 Task: Set the throttling to "No Throttling" from device toolbar.
Action: Mouse moved to (1241, 34)
Screenshot: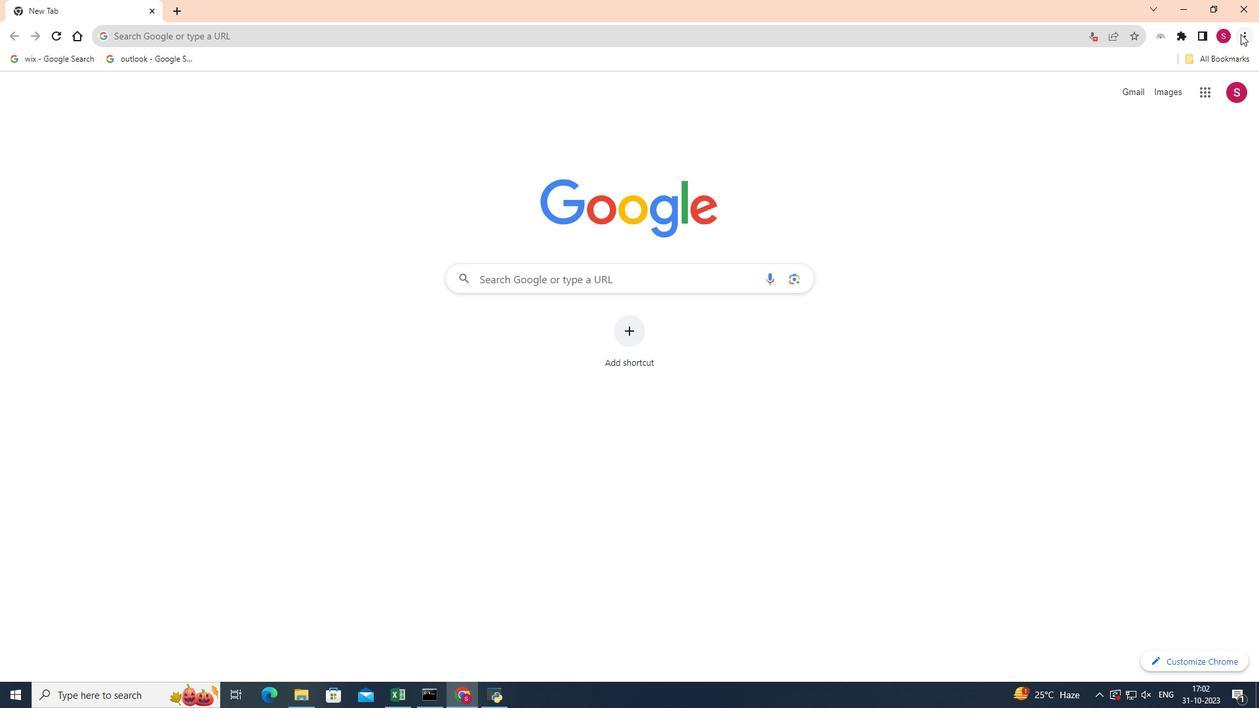 
Action: Mouse pressed left at (1241, 34)
Screenshot: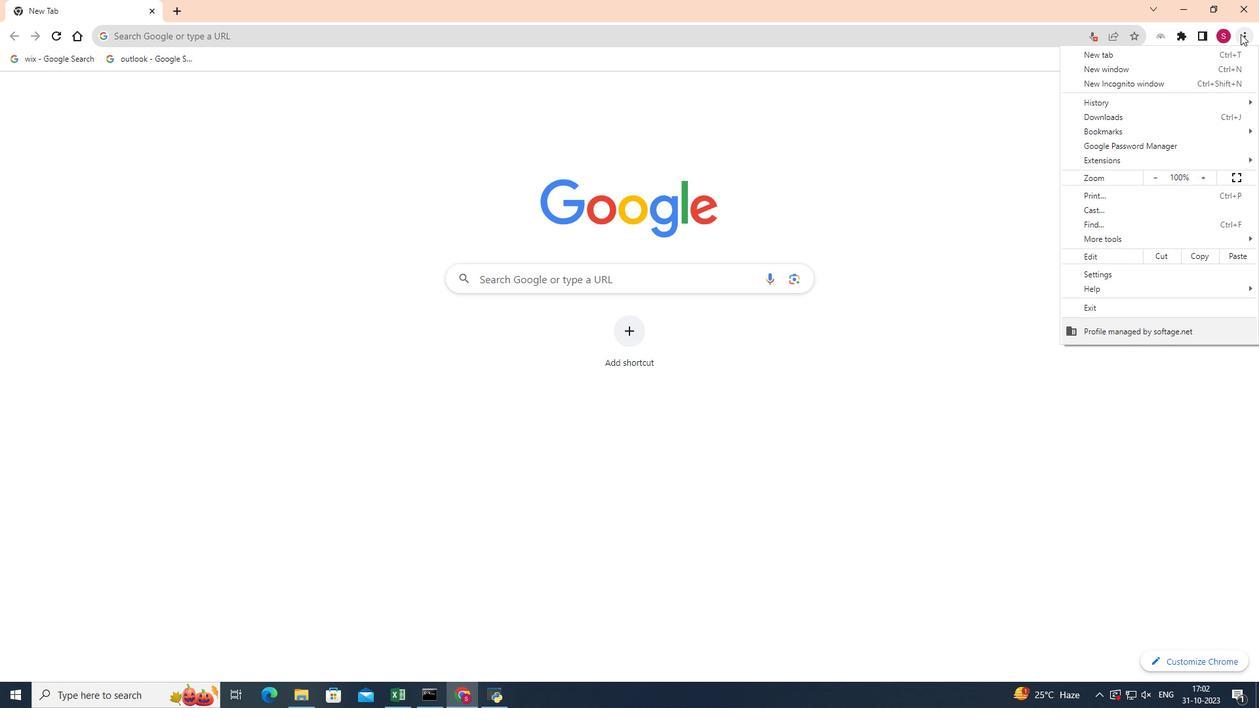 
Action: Mouse moved to (1122, 234)
Screenshot: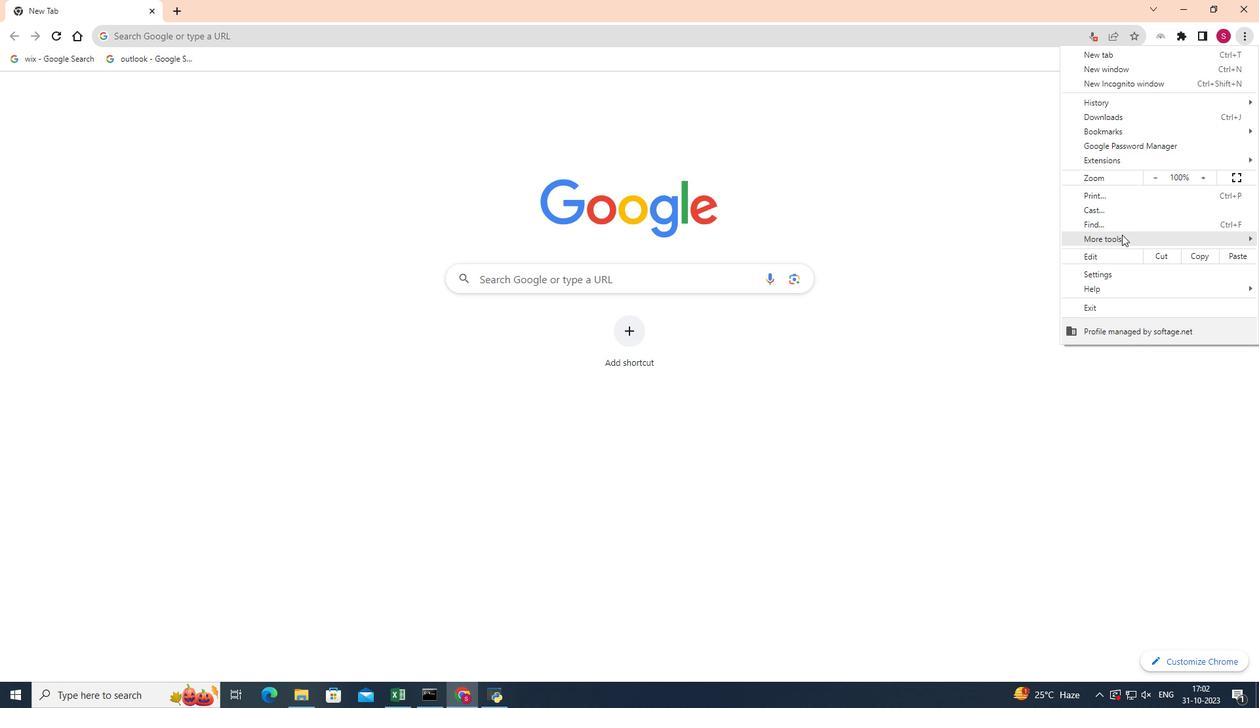 
Action: Mouse pressed left at (1122, 234)
Screenshot: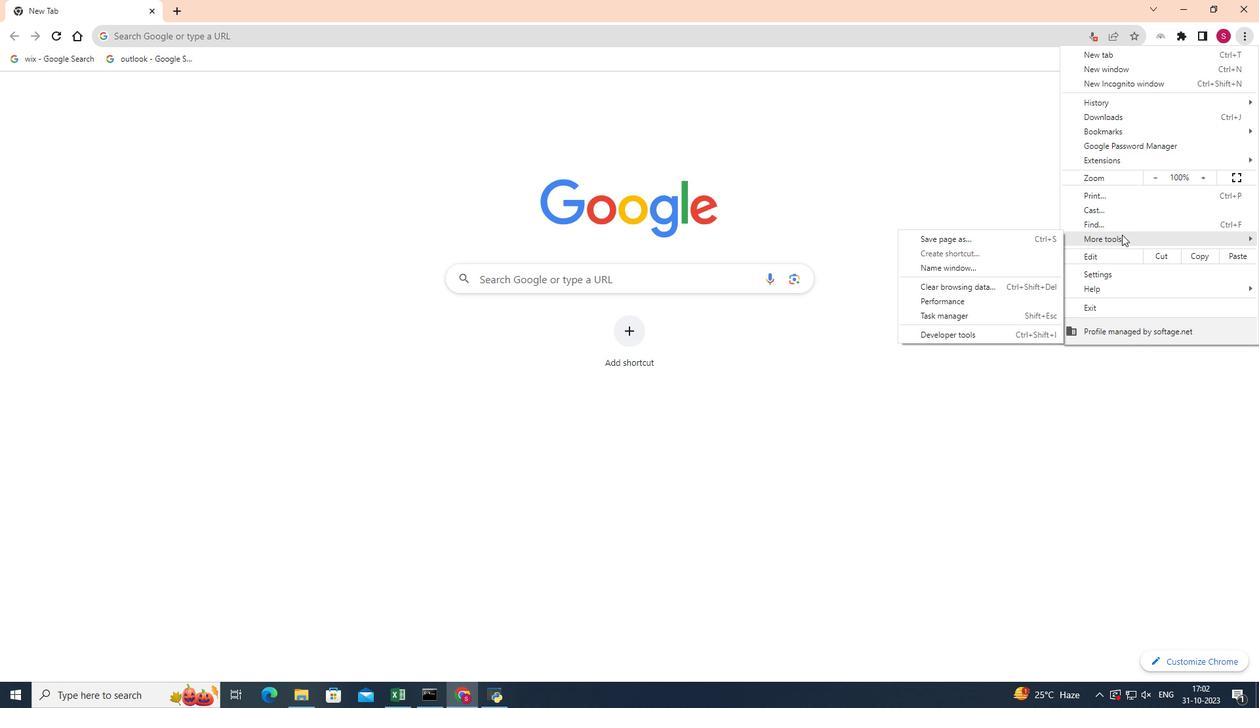 
Action: Mouse pressed left at (1122, 234)
Screenshot: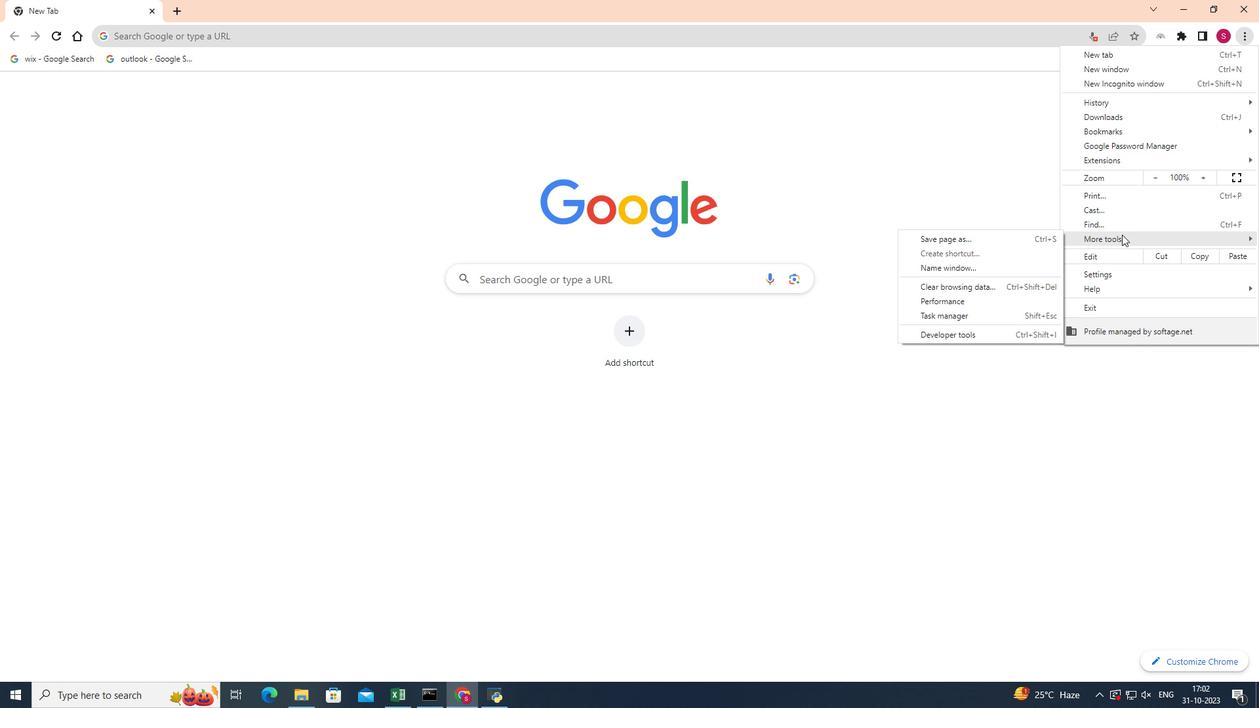 
Action: Mouse moved to (967, 330)
Screenshot: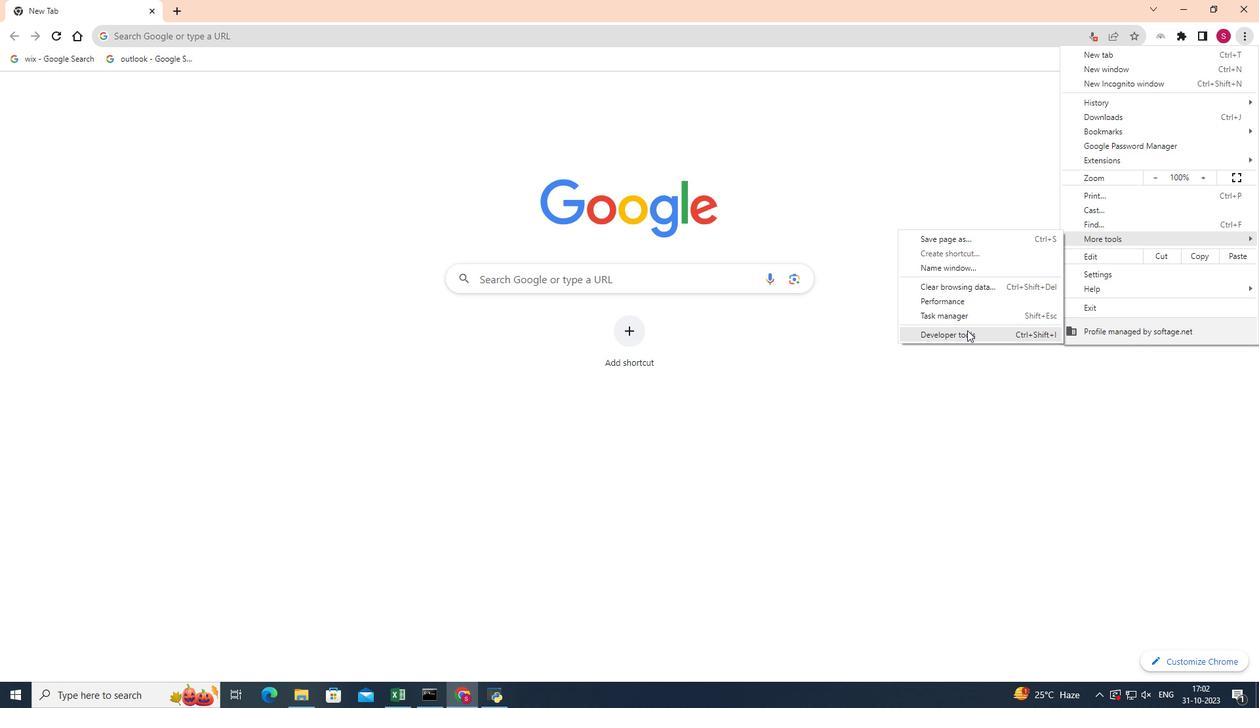 
Action: Mouse pressed left at (967, 330)
Screenshot: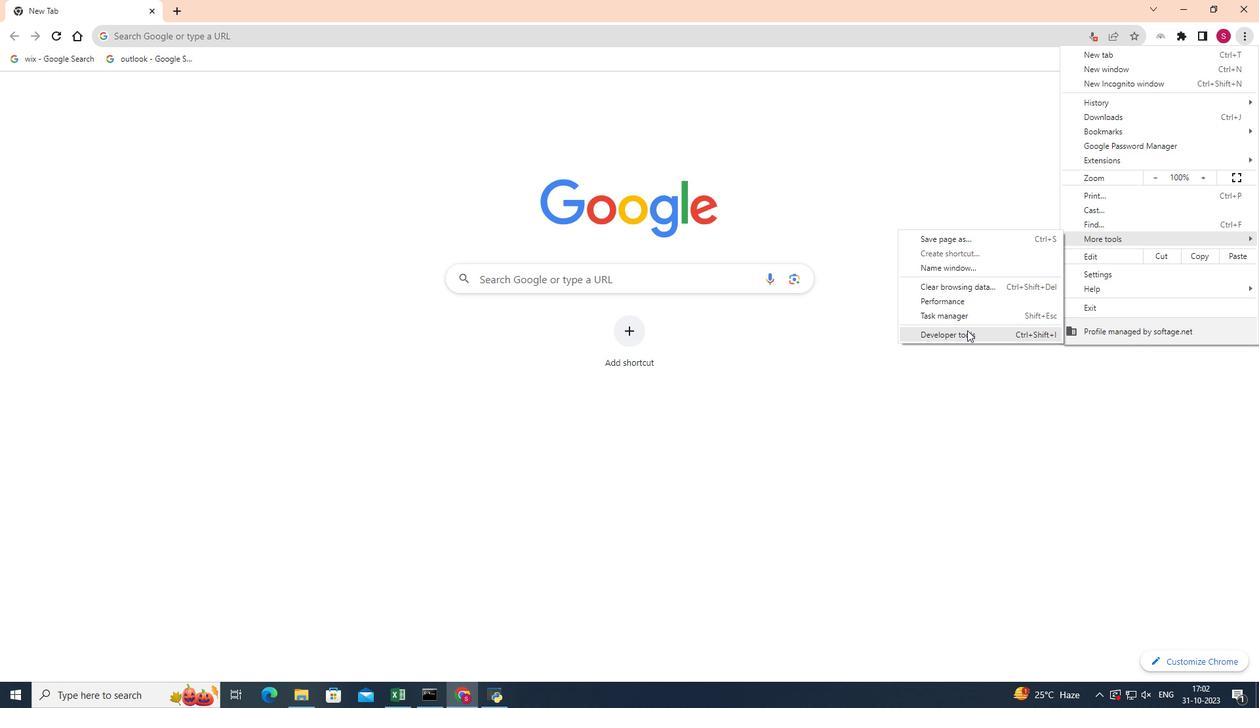
Action: Mouse moved to (928, 79)
Screenshot: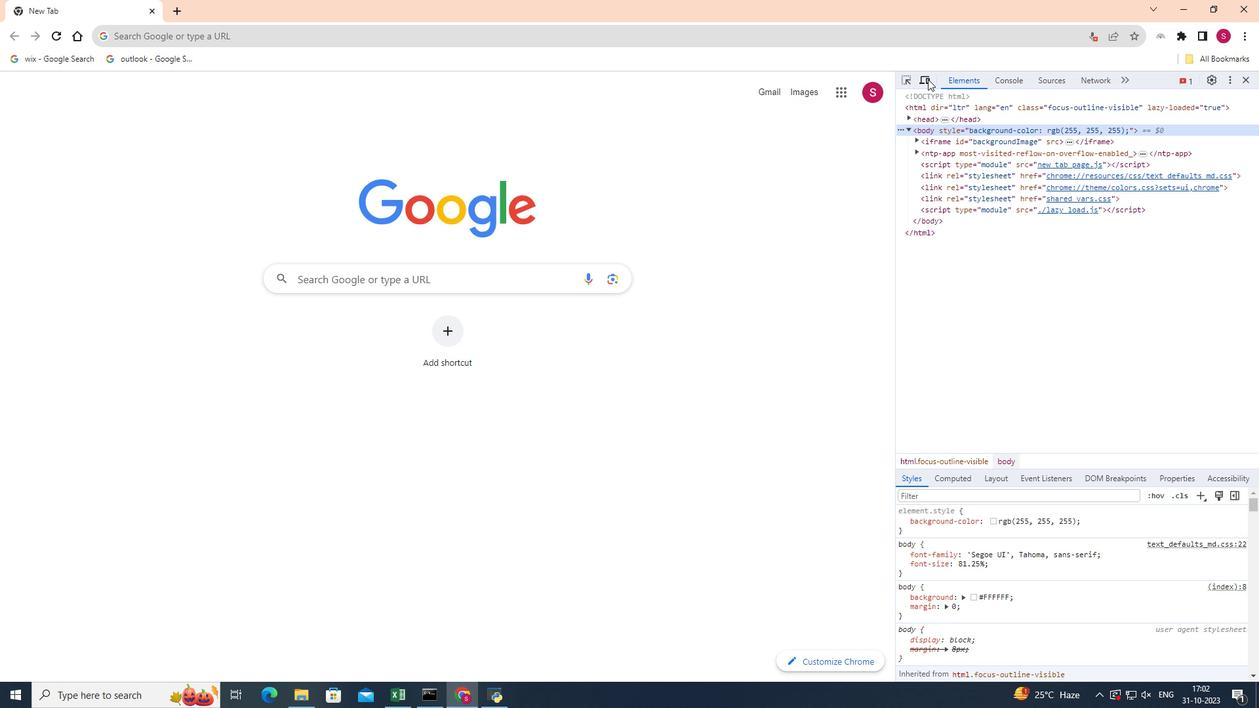 
Action: Mouse pressed left at (928, 79)
Screenshot: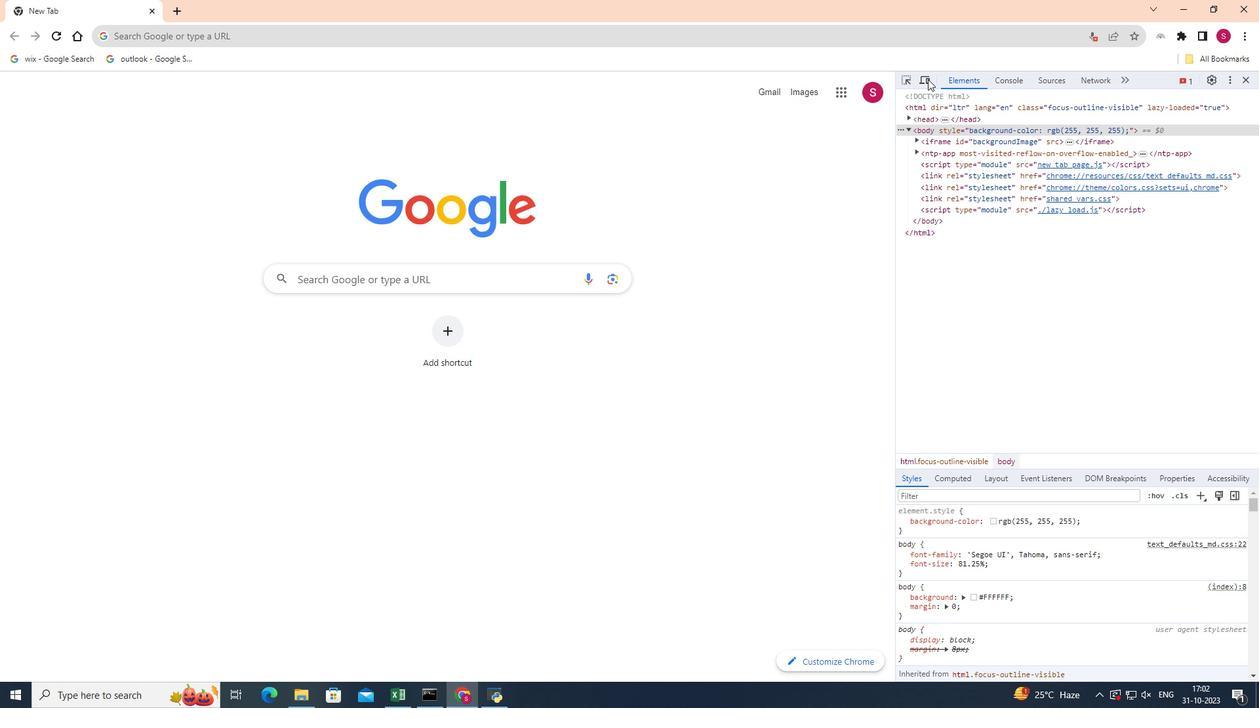 
Action: Mouse moved to (578, 74)
Screenshot: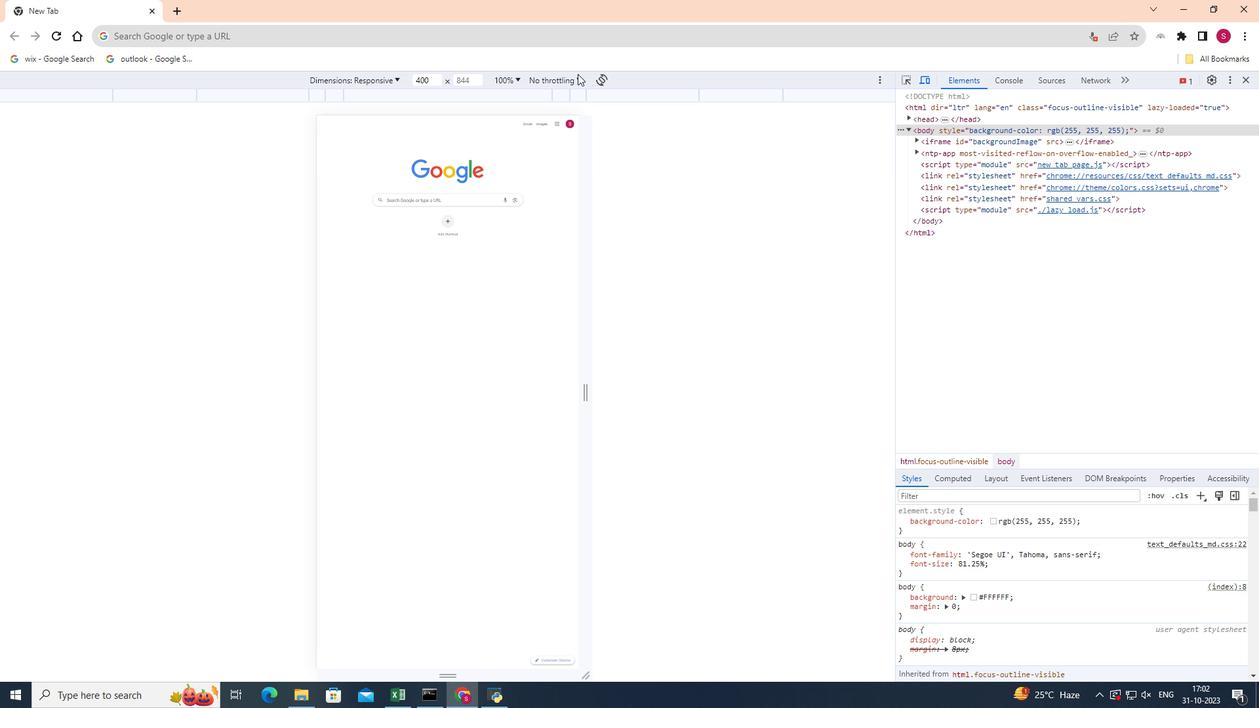 
Action: Mouse pressed left at (578, 74)
Screenshot: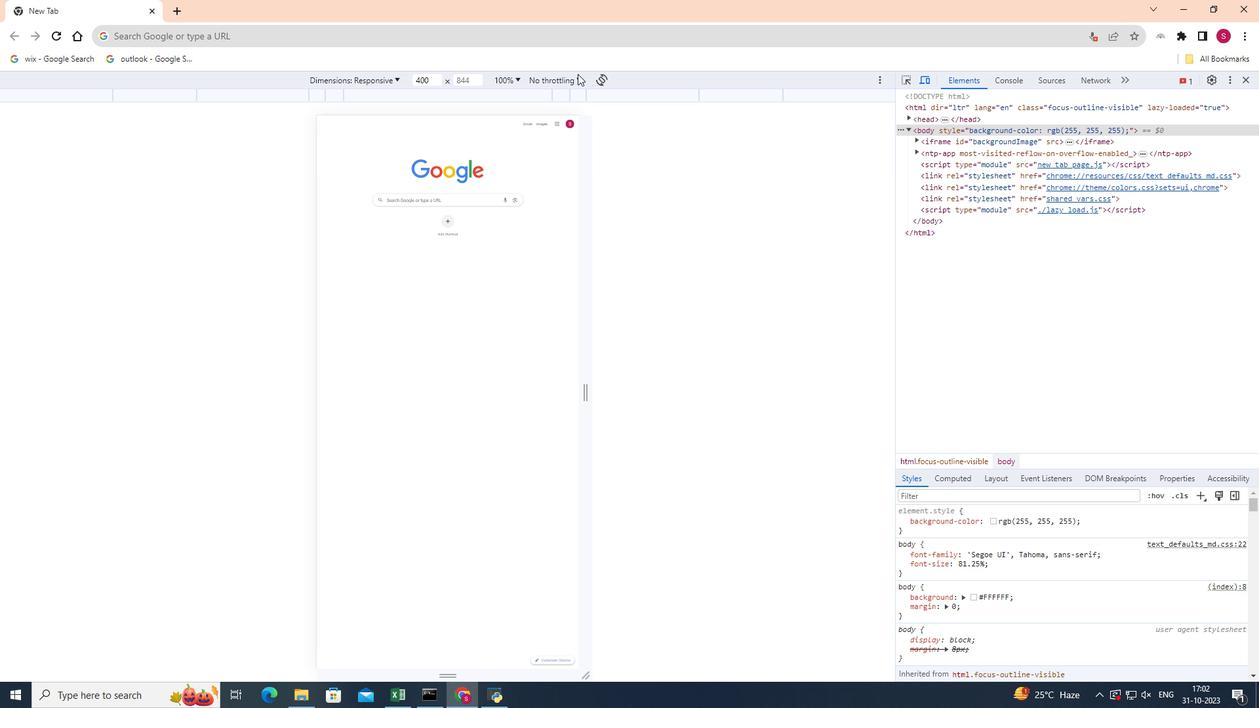 
Action: Mouse moved to (578, 101)
Screenshot: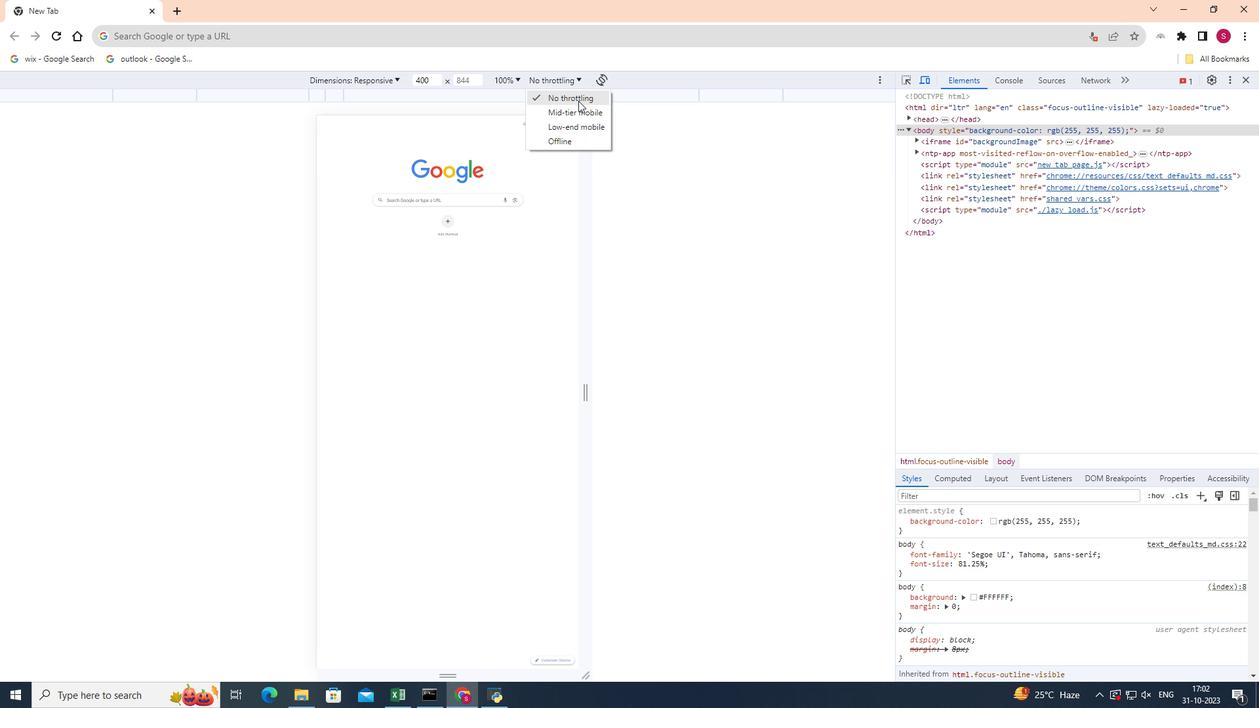 
Action: Mouse pressed left at (578, 101)
Screenshot: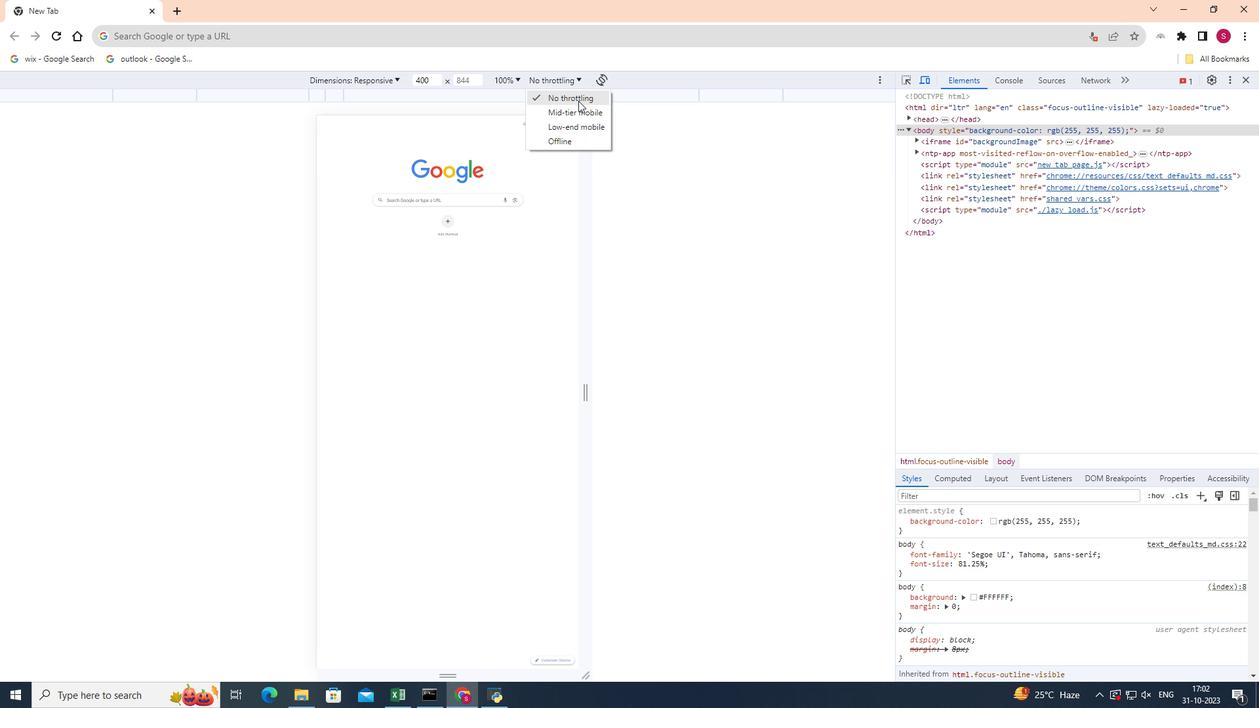 
Action: Mouse moved to (685, 124)
Screenshot: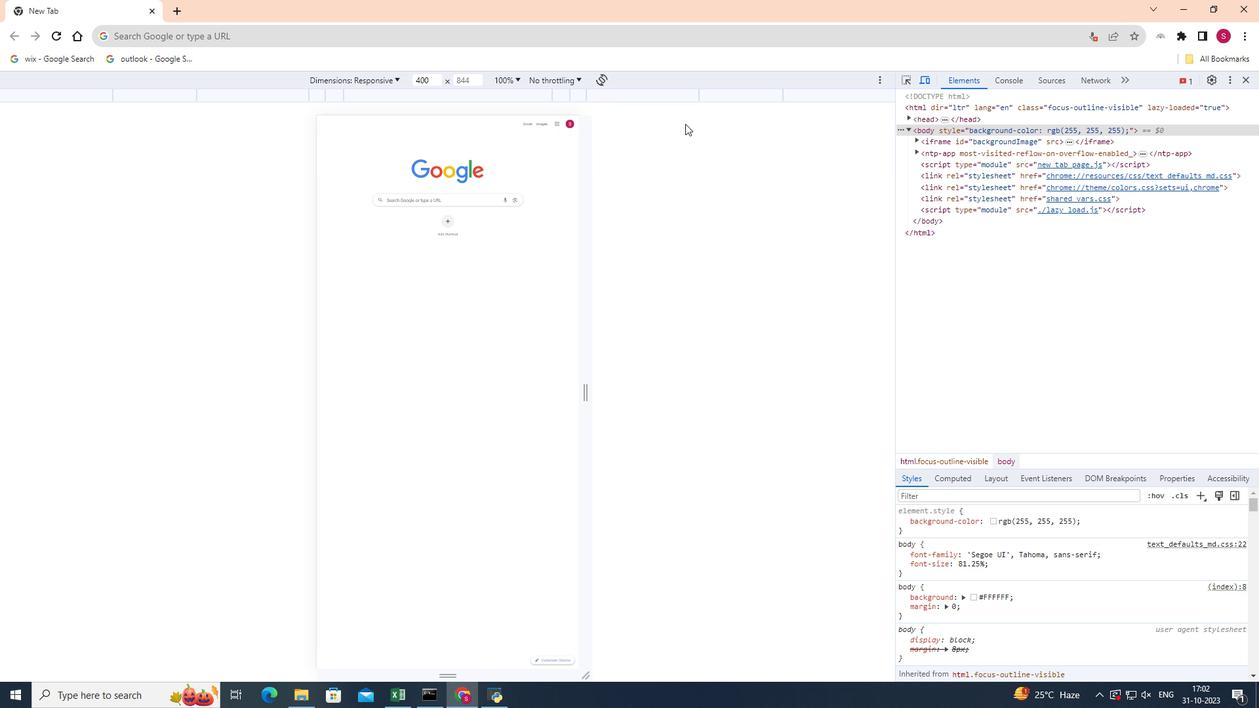 
